 Task: In the Company abcny.com, schedule a meeting with title: 'Product Demo and Service Presentation', Select date: '25 August, 2023', select start time: 11:00:AM. Add location in person New York with meeting description: Kindly join this meeting to understand Product Demo and Service Presentation. Add attendees from company's contact and save.. Logged in from softage.1@softage.net
Action: Mouse moved to (75, 49)
Screenshot: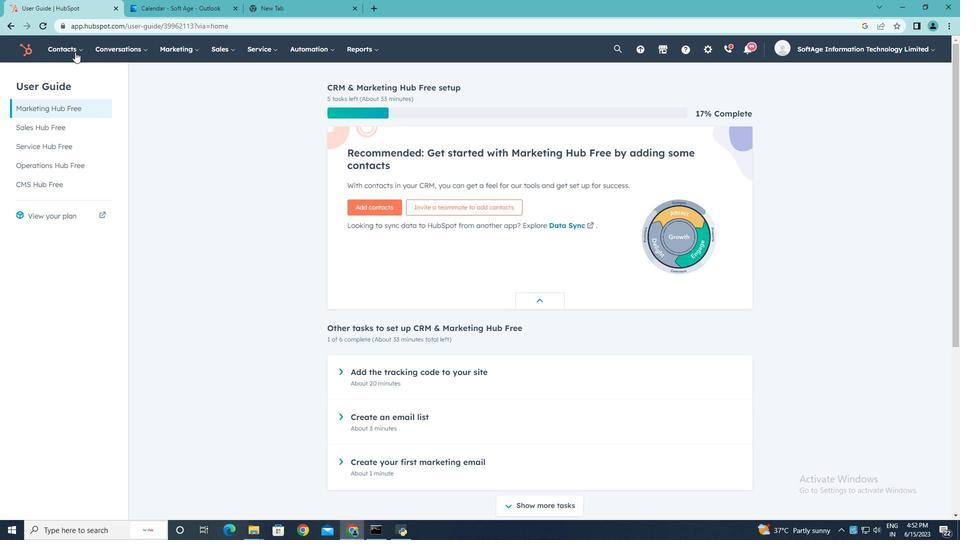 
Action: Mouse pressed left at (75, 49)
Screenshot: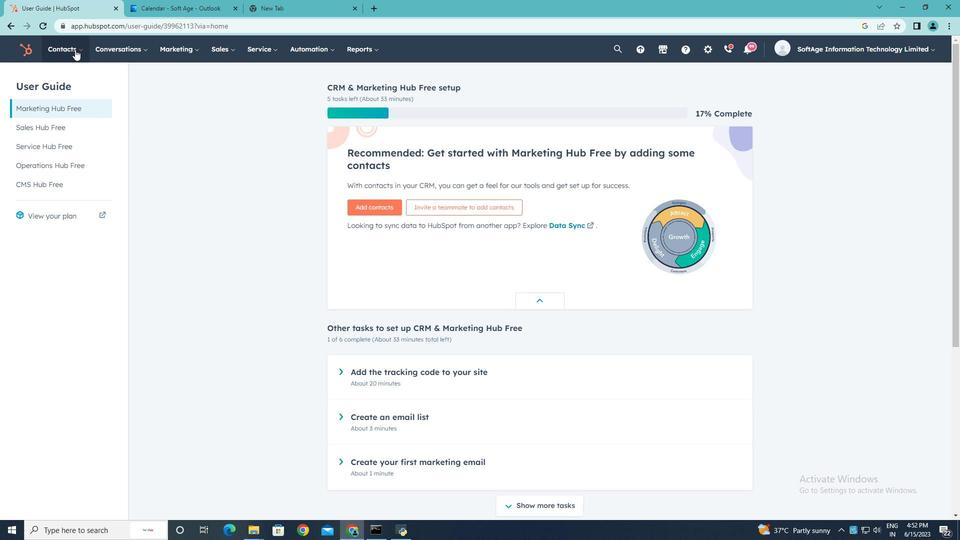 
Action: Mouse moved to (83, 99)
Screenshot: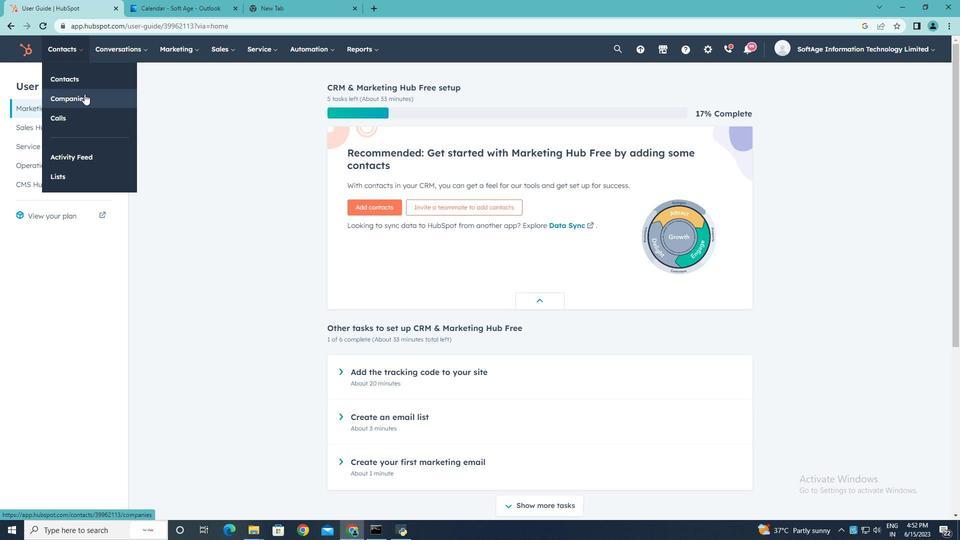 
Action: Mouse pressed left at (83, 99)
Screenshot: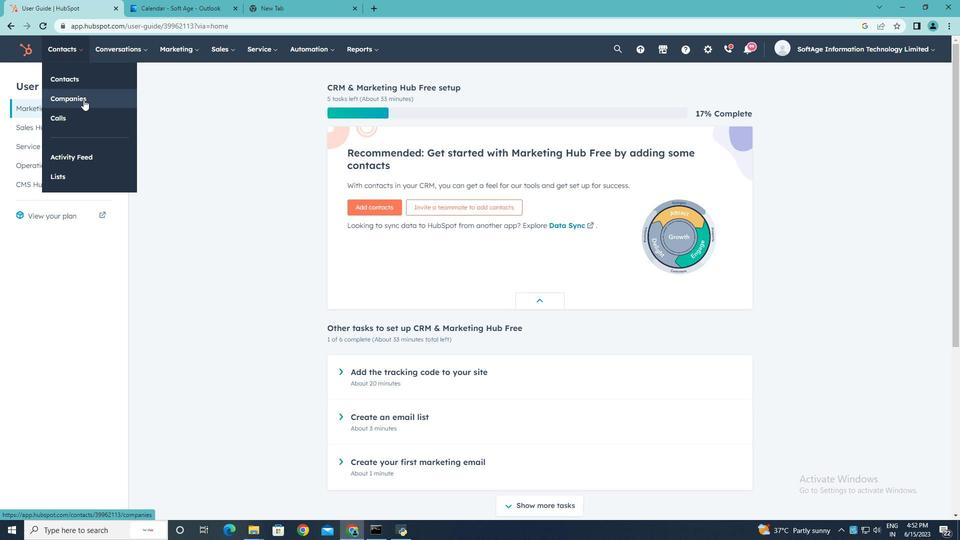 
Action: Mouse moved to (77, 163)
Screenshot: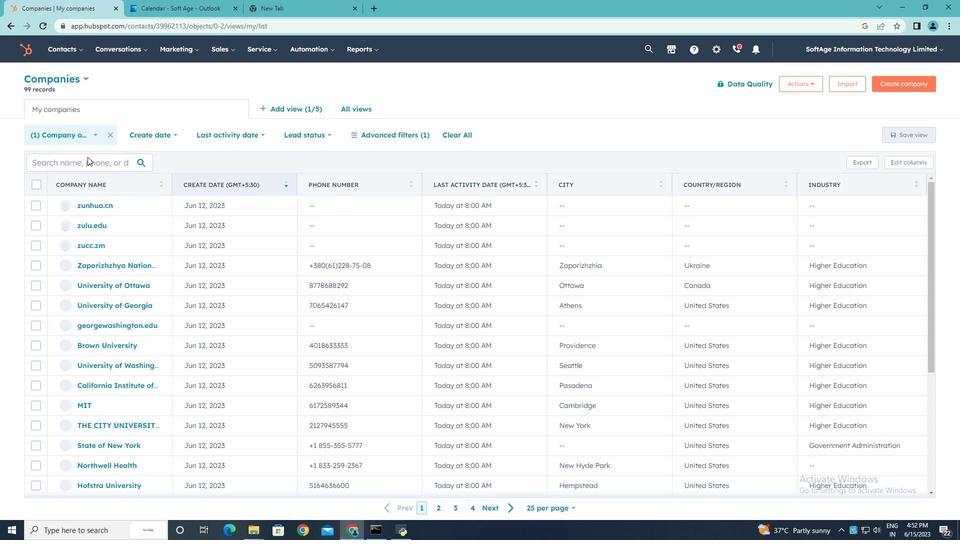 
Action: Mouse pressed left at (77, 163)
Screenshot: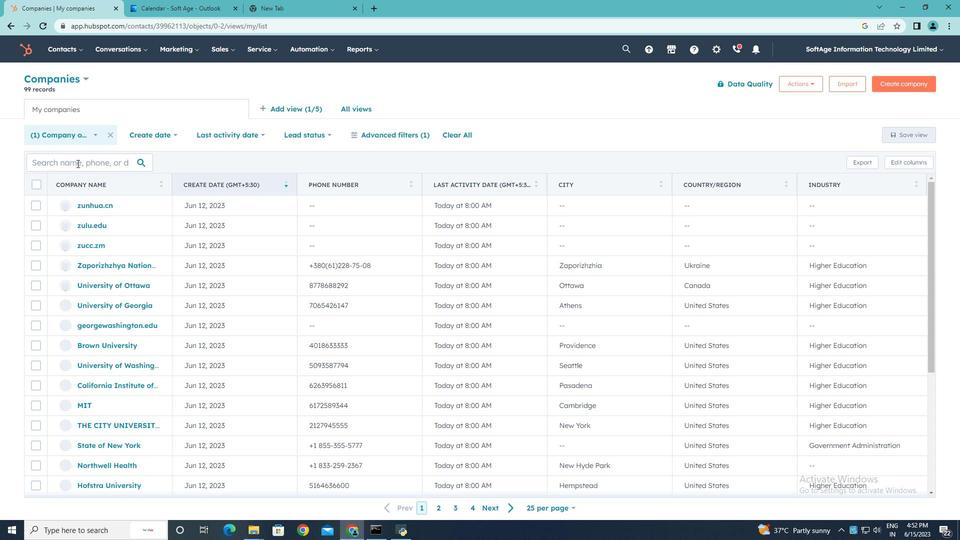 
Action: Mouse moved to (77, 163)
Screenshot: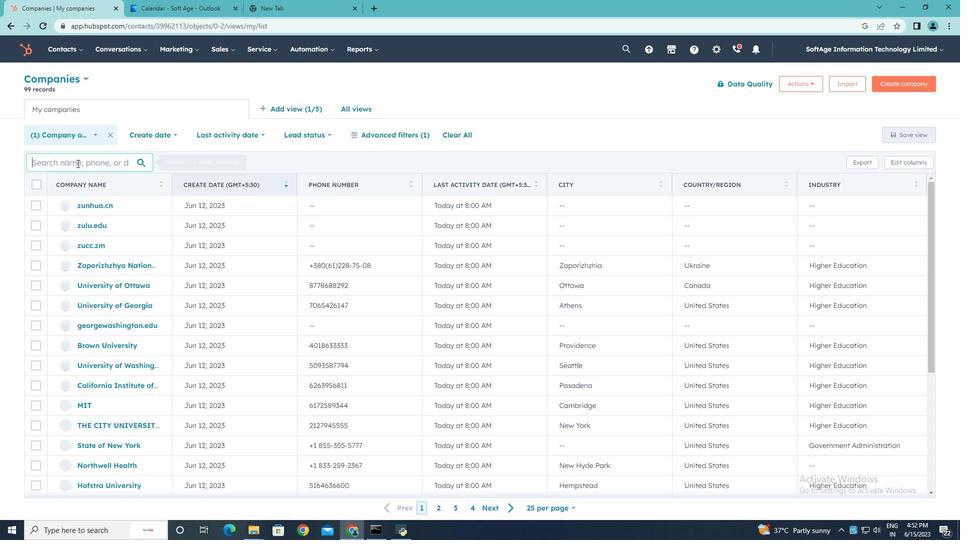 
Action: Key pressed abcny.com
Screenshot: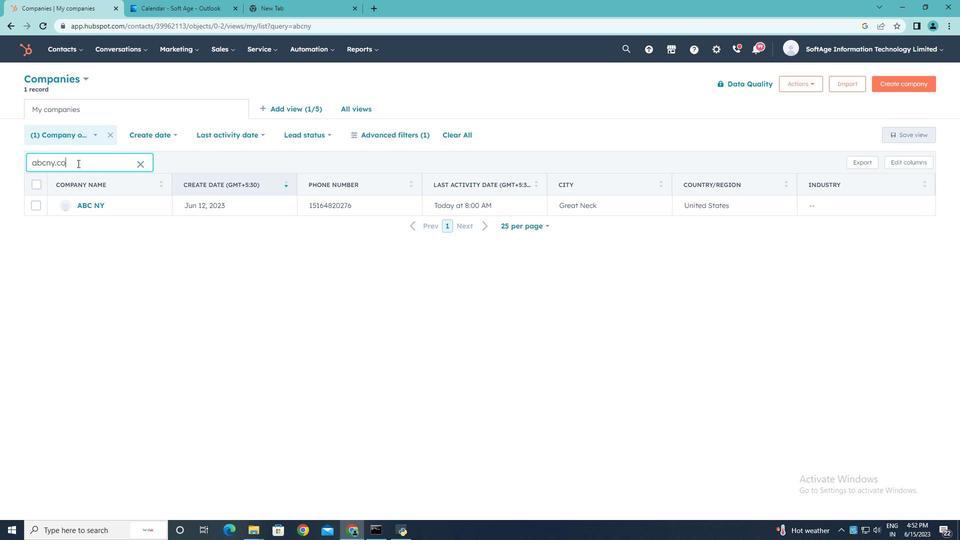 
Action: Mouse moved to (95, 208)
Screenshot: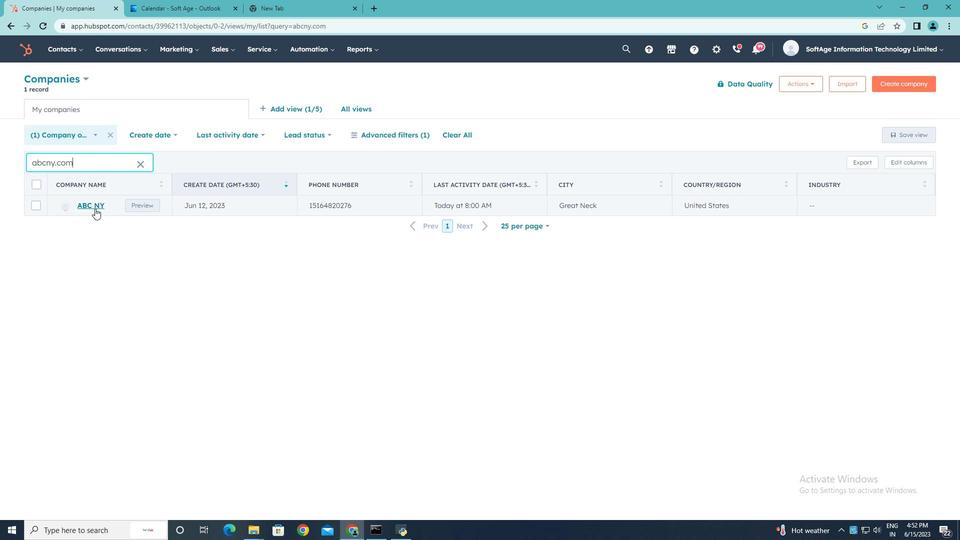 
Action: Mouse pressed left at (95, 208)
Screenshot: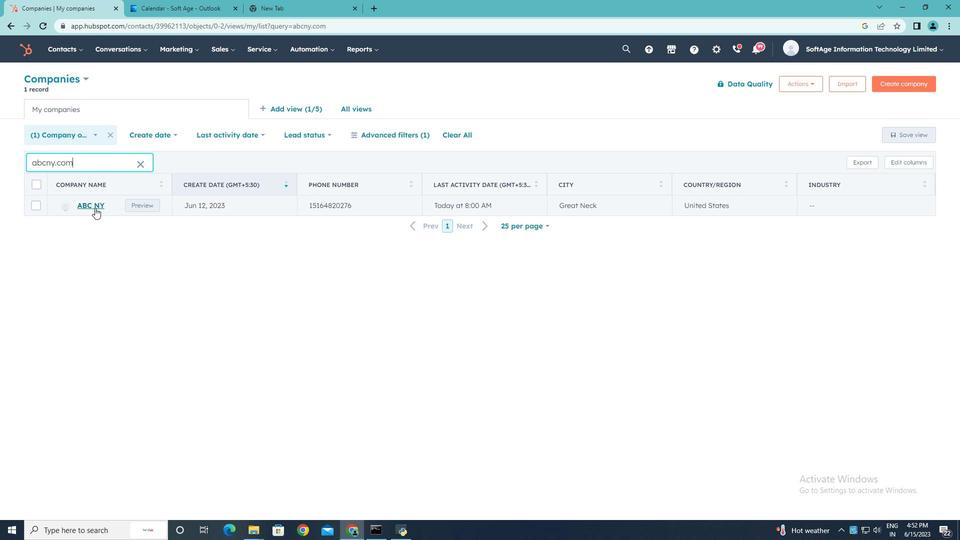 
Action: Mouse moved to (161, 166)
Screenshot: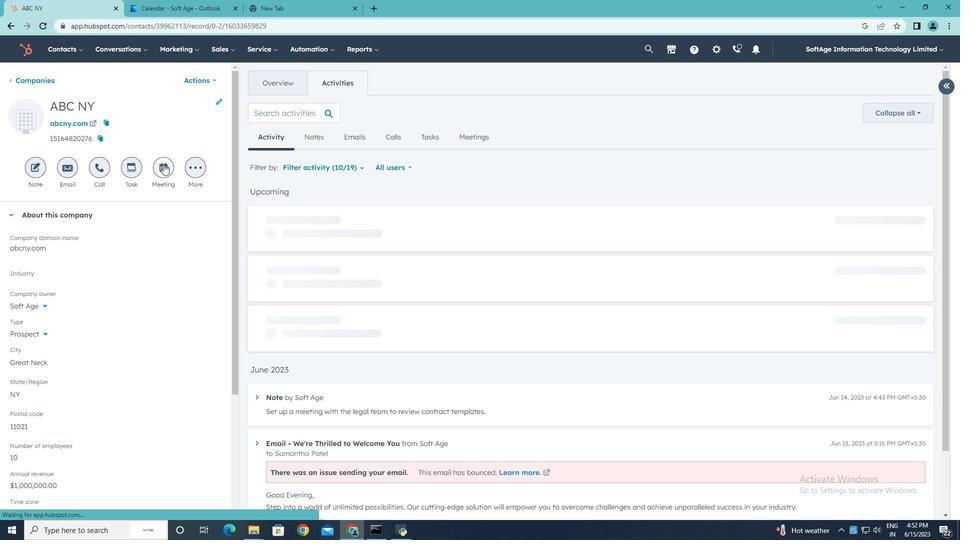 
Action: Mouse pressed left at (161, 166)
Screenshot: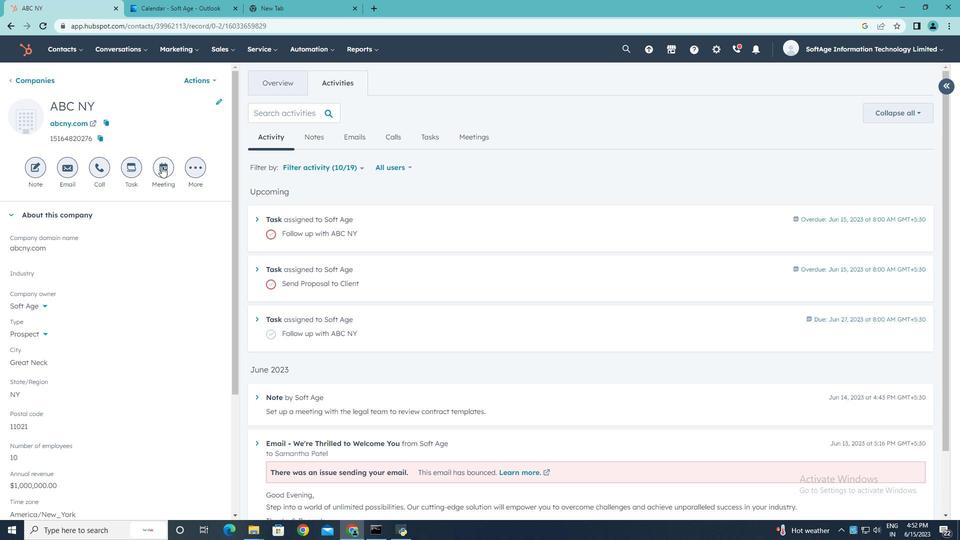 
Action: Key pressed <Key.shift>Product<Key.space><Key.shift>Demo<Key.space><Key.space>and<Key.space><Key.shift>Service<Key.space><Key.shift><Key.shift><Key.shift><Key.shift><Key.shift><Key.shift><Key.shift><Key.shift><Key.shift><Key.shift><Key.shift><Key.shift><Key.shift><Key.shift><Key.shift><Key.shift><Key.shift><Key.shift><Key.shift>Presentation.
Screenshot: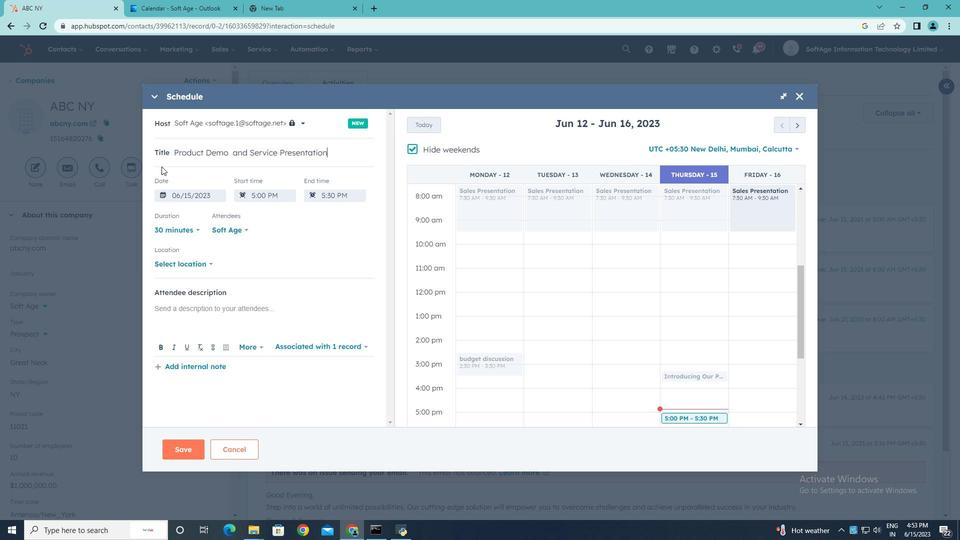
Action: Mouse moved to (413, 150)
Screenshot: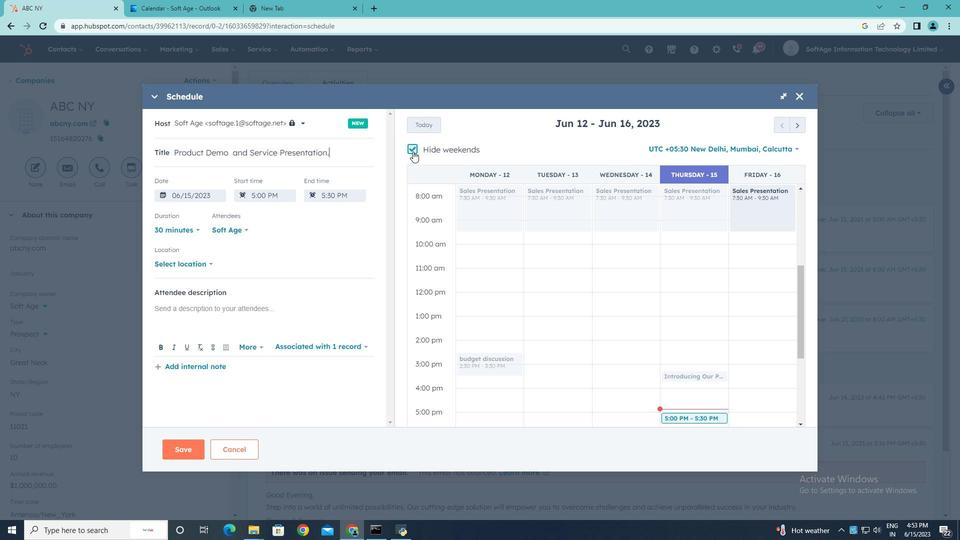 
Action: Mouse pressed left at (413, 150)
Screenshot: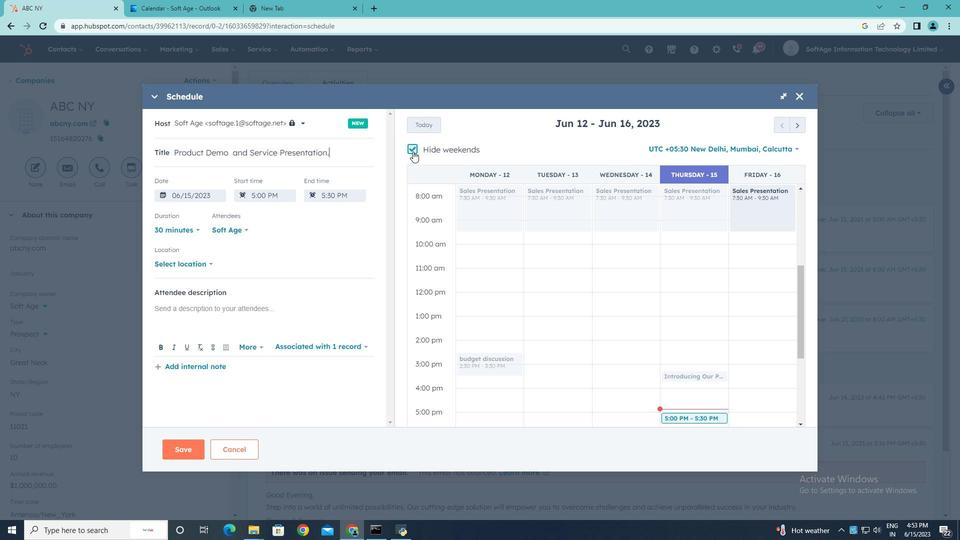 
Action: Mouse moved to (797, 126)
Screenshot: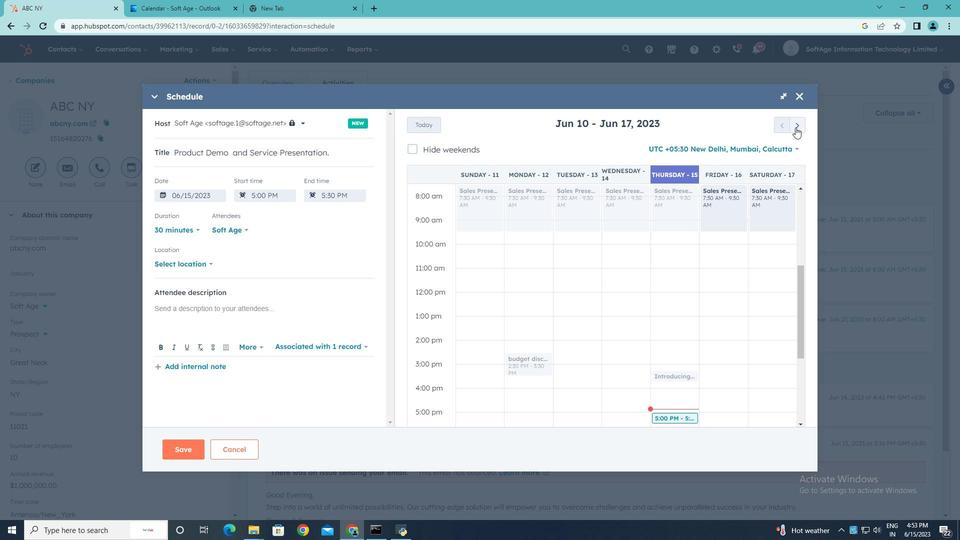 
Action: Mouse pressed left at (797, 126)
Screenshot: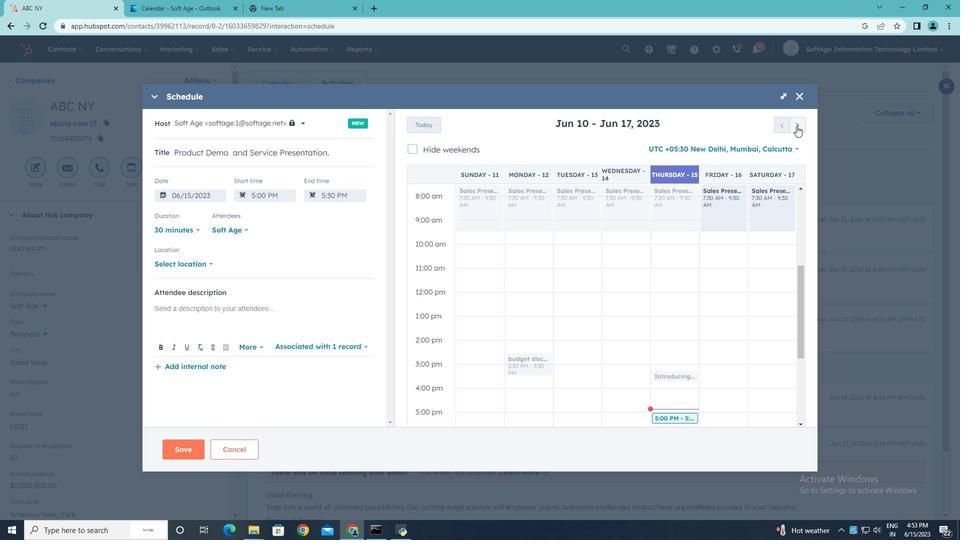 
Action: Mouse pressed left at (797, 126)
Screenshot: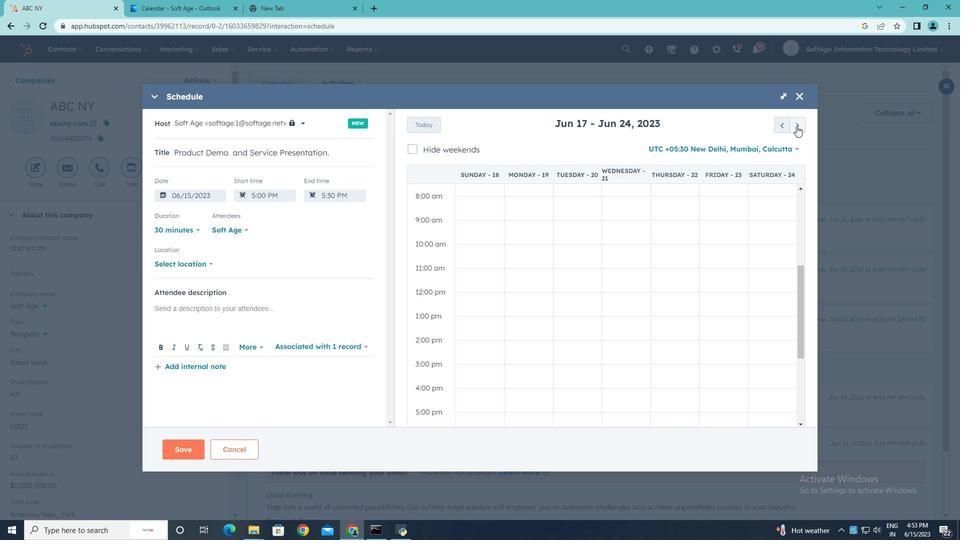 
Action: Mouse pressed left at (797, 126)
Screenshot: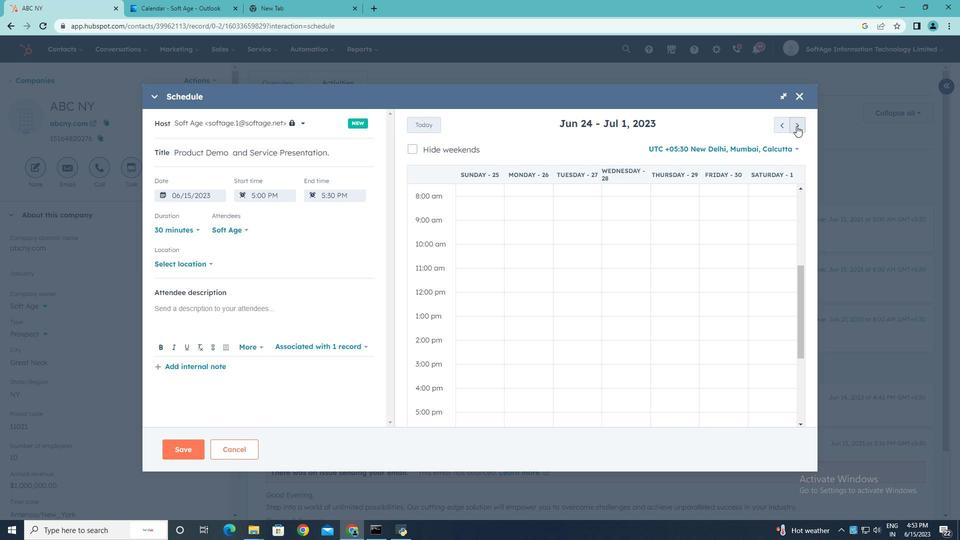 
Action: Mouse pressed left at (797, 126)
Screenshot: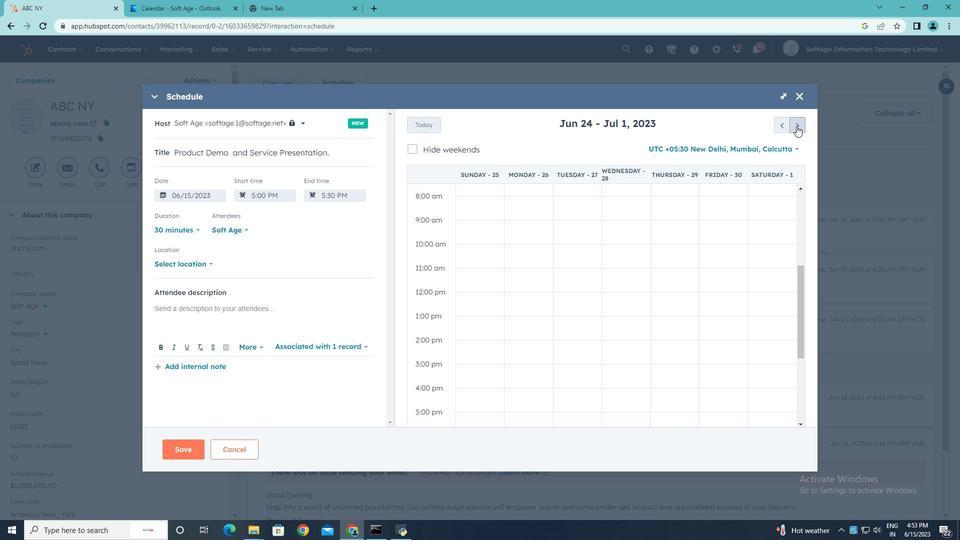 
Action: Mouse pressed left at (797, 126)
Screenshot: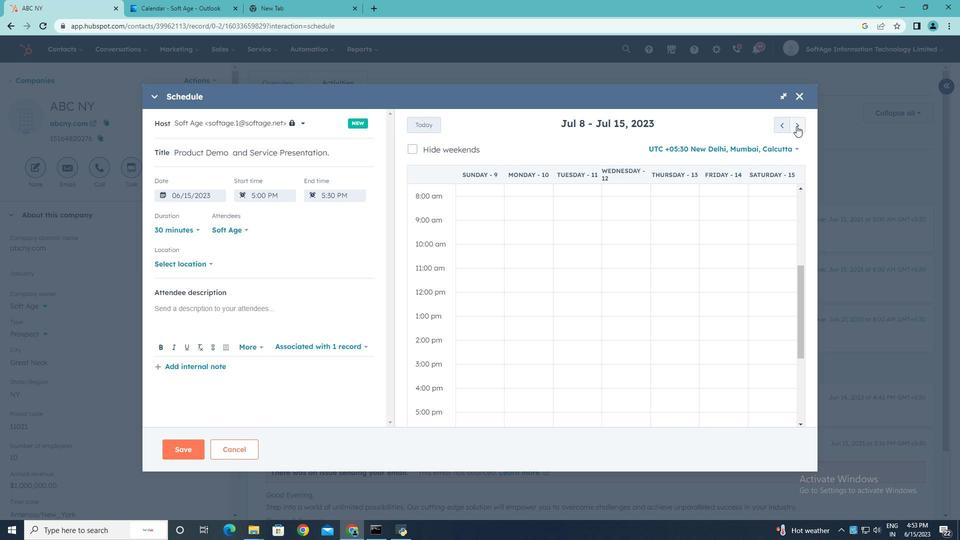 
Action: Mouse pressed left at (797, 126)
Screenshot: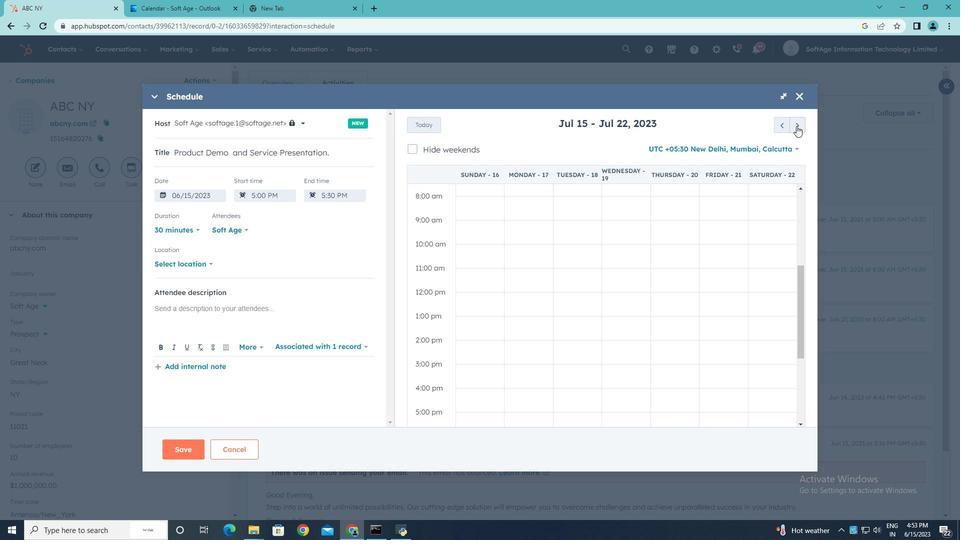 
Action: Mouse pressed left at (797, 126)
Screenshot: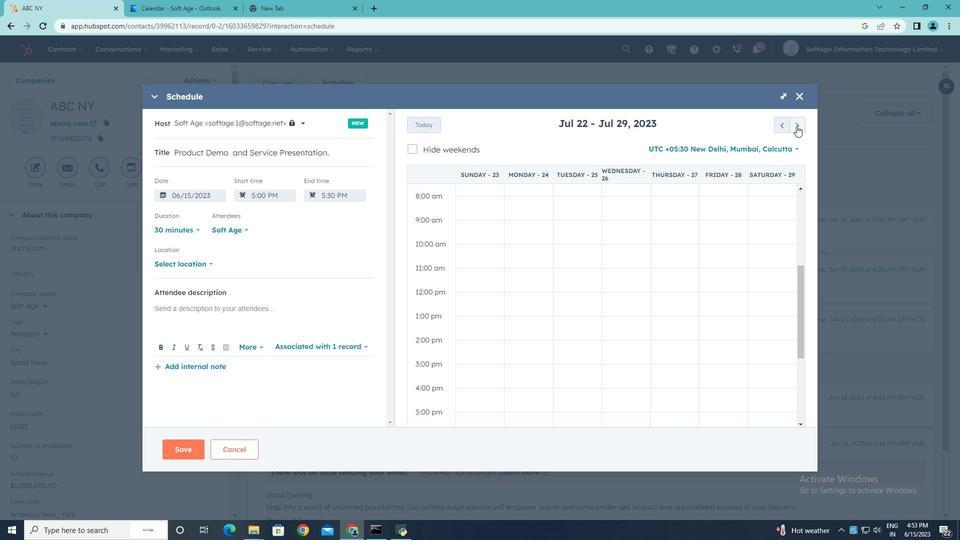 
Action: Mouse pressed left at (797, 126)
Screenshot: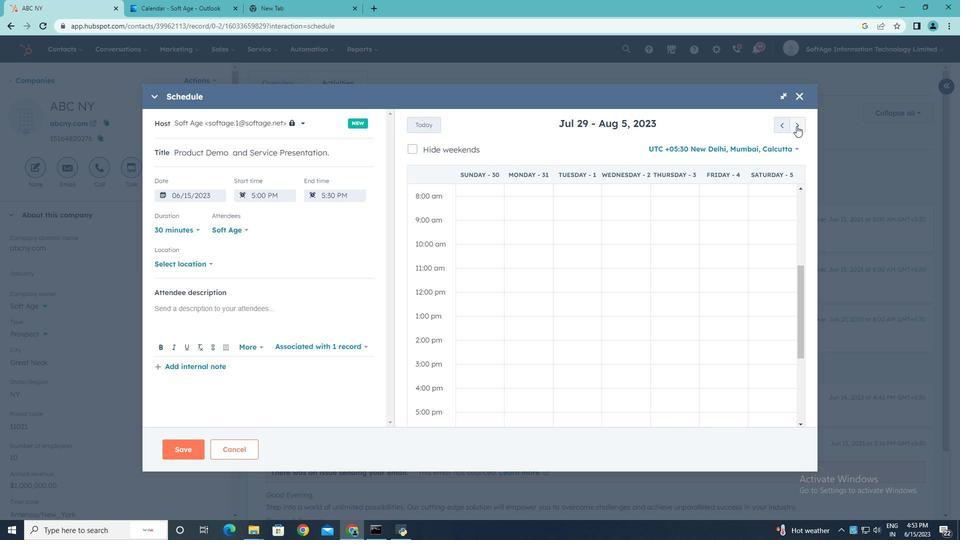 
Action: Mouse pressed left at (797, 126)
Screenshot: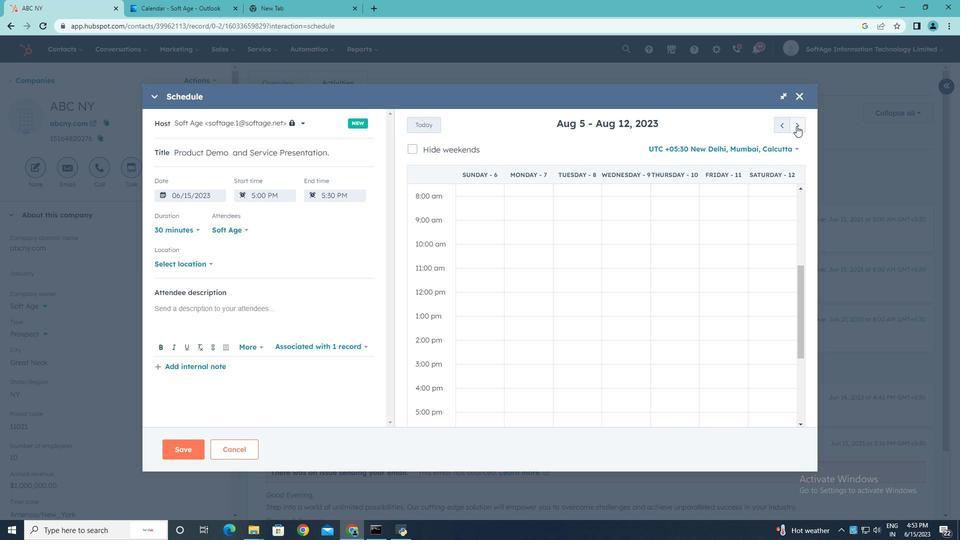 
Action: Mouse moved to (796, 126)
Screenshot: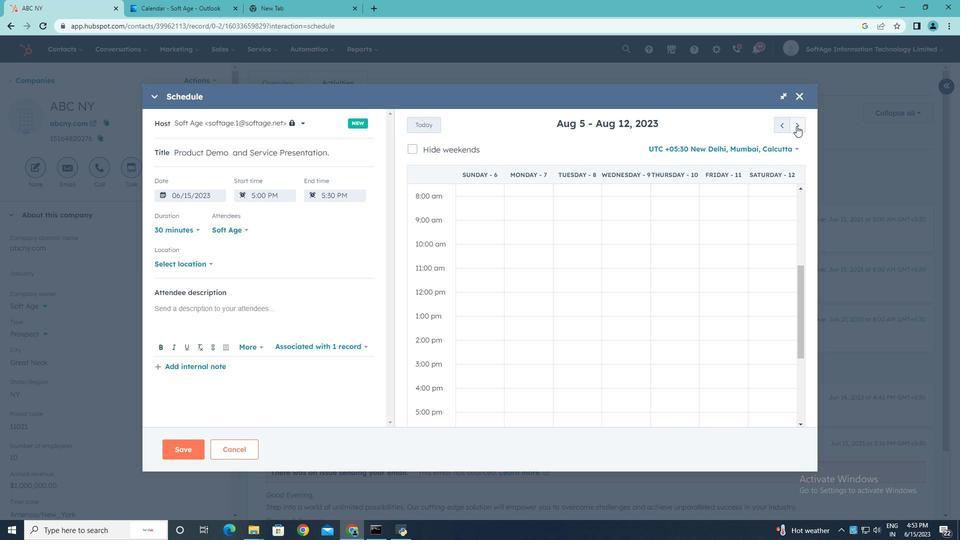 
Action: Mouse pressed left at (796, 126)
Screenshot: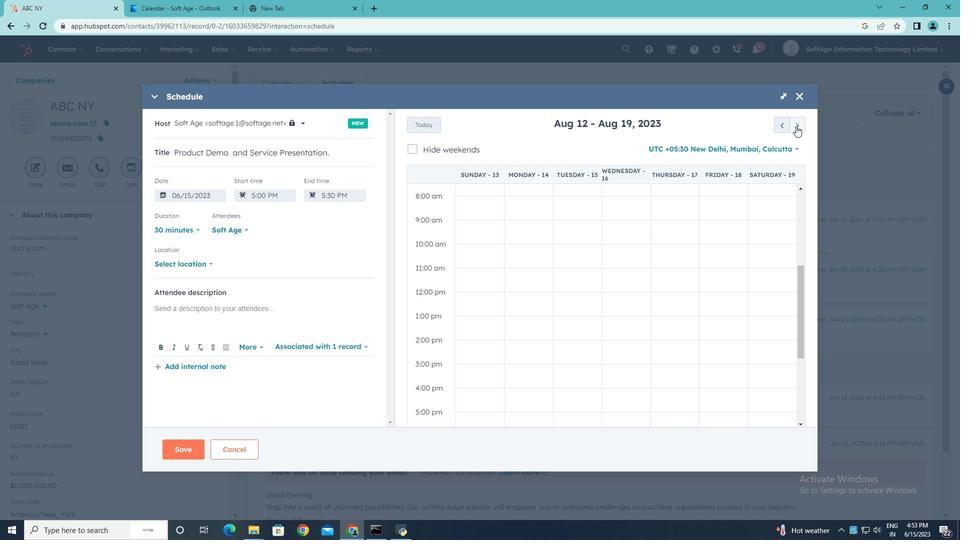 
Action: Mouse moved to (712, 270)
Screenshot: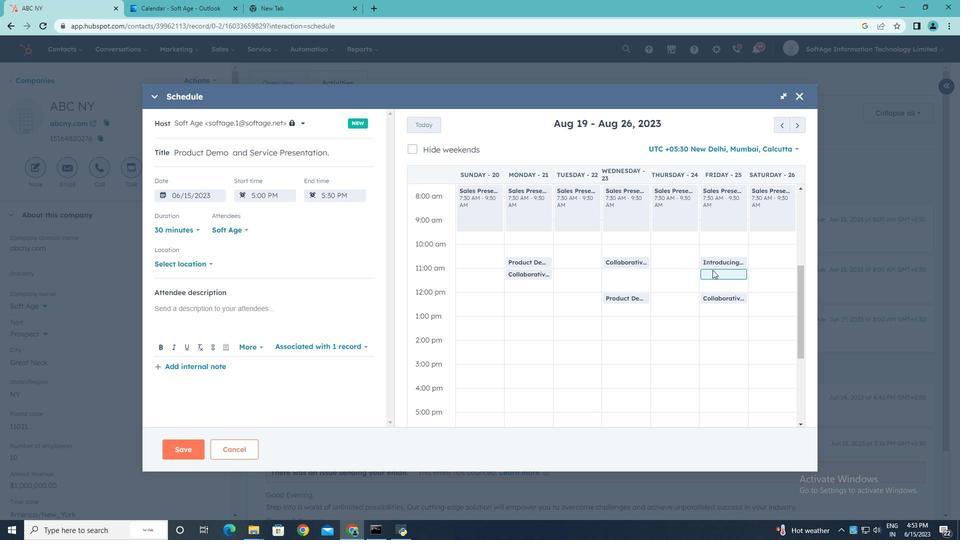
Action: Mouse pressed left at (712, 270)
Screenshot: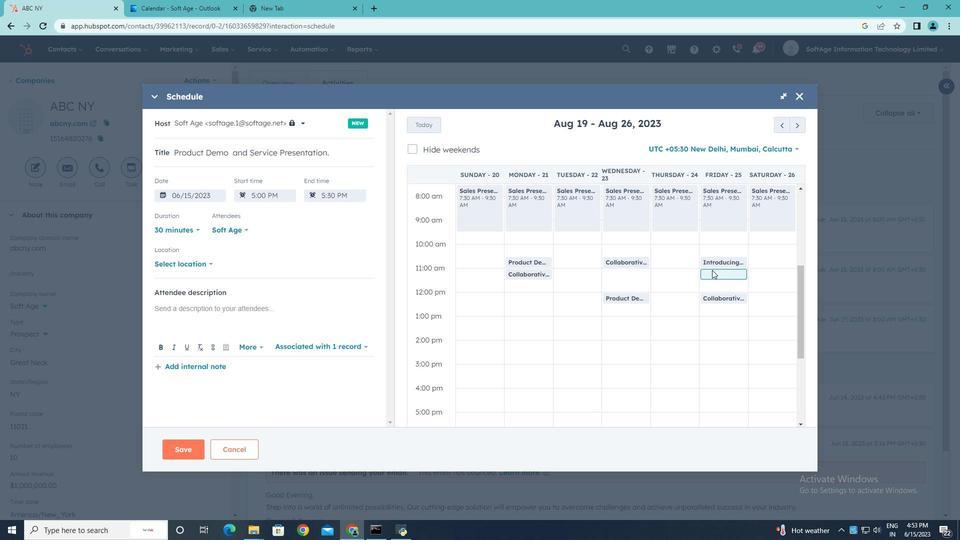 
Action: Mouse moved to (213, 261)
Screenshot: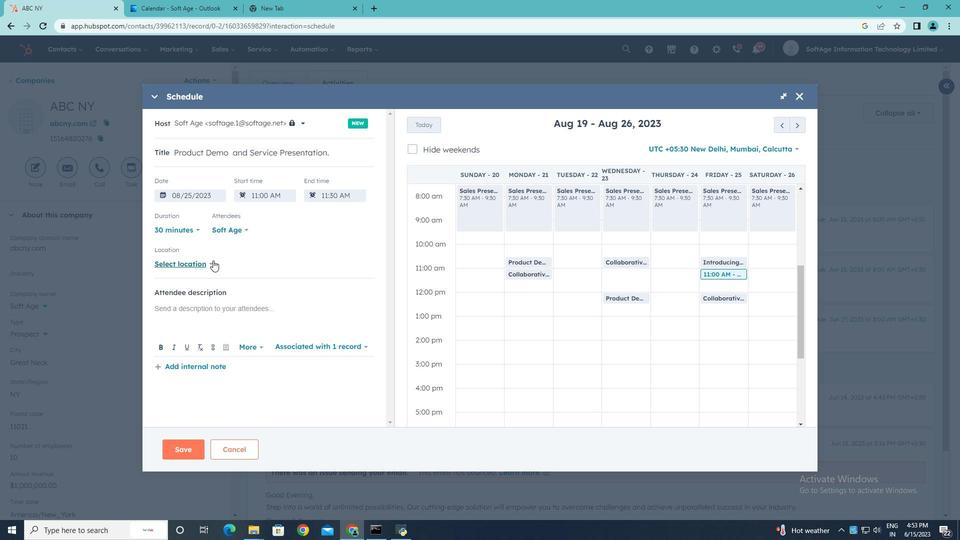 
Action: Mouse pressed left at (213, 261)
Screenshot: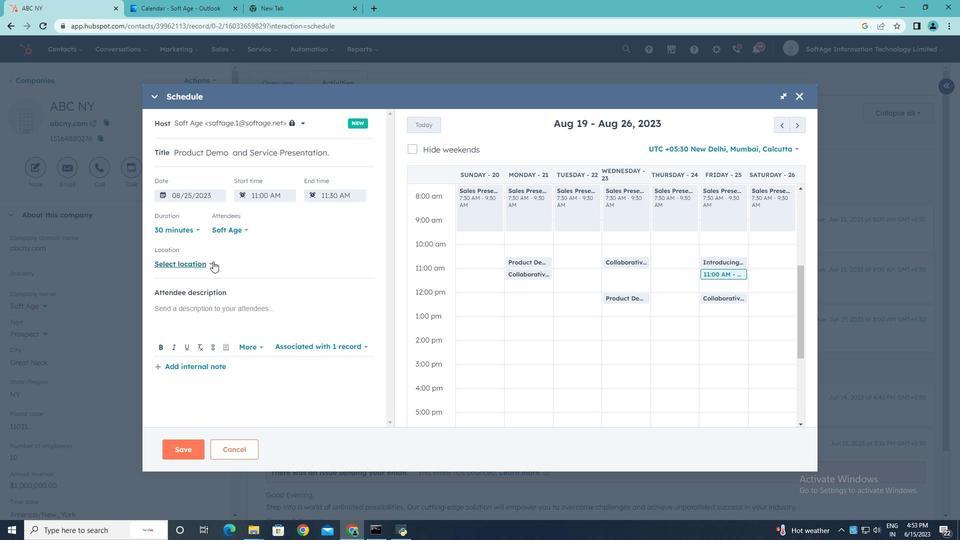
Action: Mouse moved to (247, 258)
Screenshot: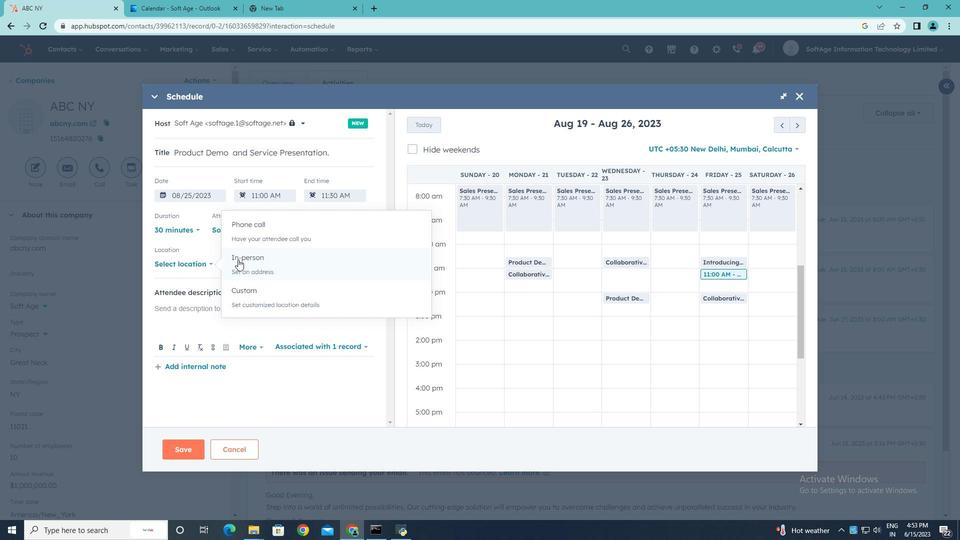 
Action: Mouse pressed left at (247, 258)
Screenshot: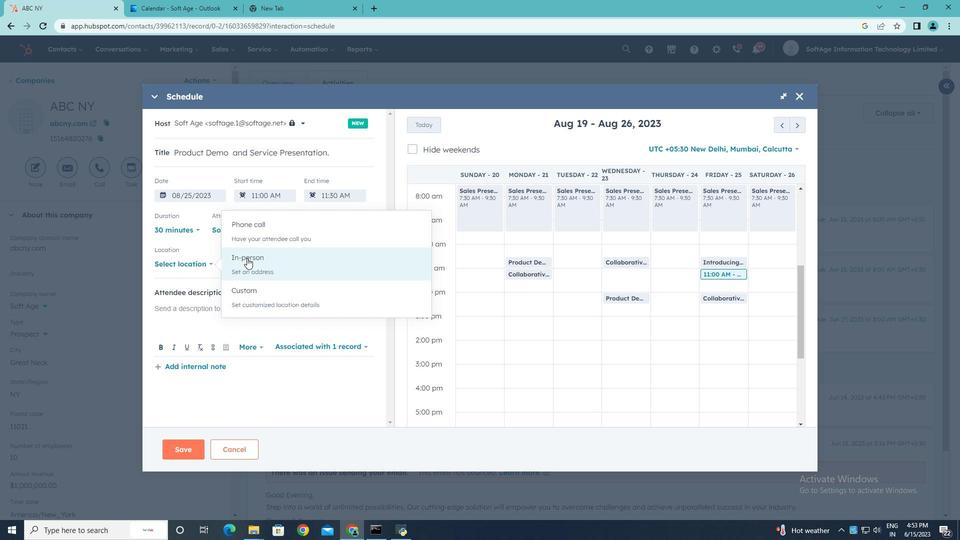 
Action: Mouse pressed left at (247, 258)
Screenshot: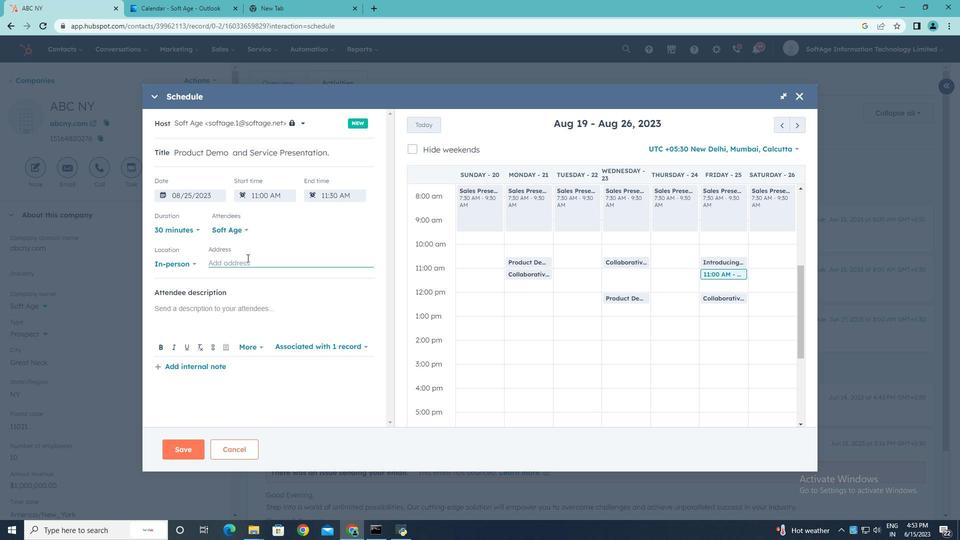 
Action: Key pressed <Key.shift>NB<Key.backspace>ew<Key.space><Key.shift>York
Screenshot: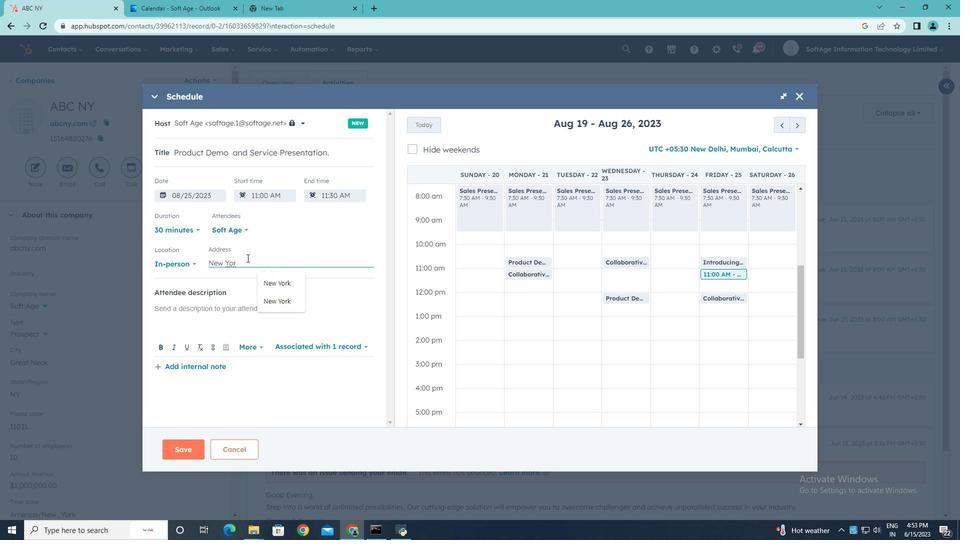 
Action: Mouse moved to (202, 310)
Screenshot: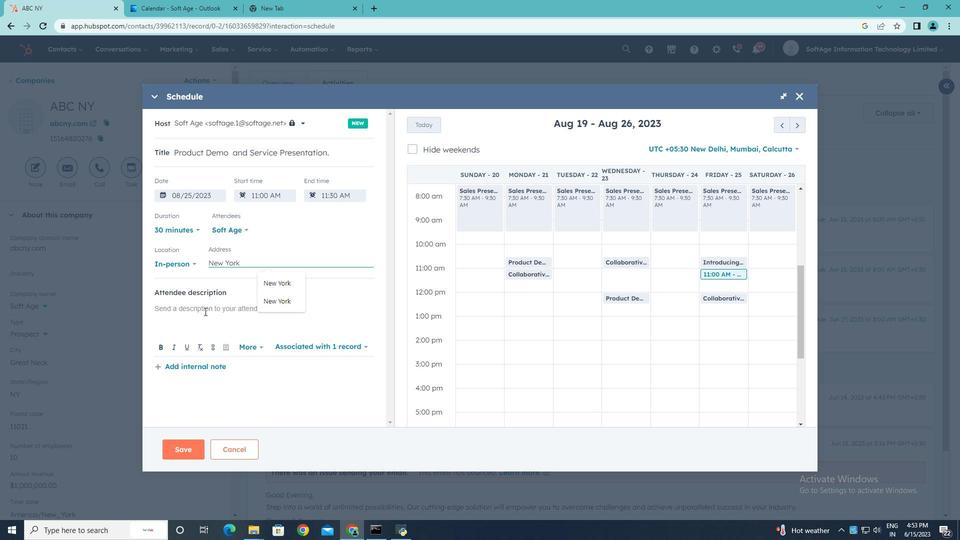 
Action: Mouse pressed left at (202, 310)
Screenshot: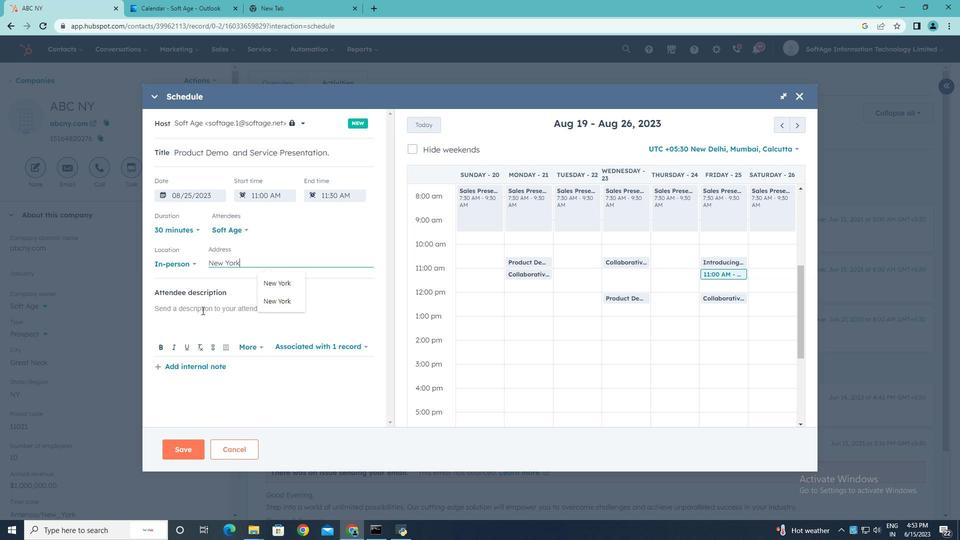 
Action: Key pressed <Key.shift>Kindly<Key.space><Key.shift>join<Key.space>this<Key.space>meeting<Key.space>to<Key.space>understand<Key.space><Key.shift>Product<Key.space><Key.shift>Demo<Key.space>and<Key.space><Key.shift><Key.shift><Key.shift><Key.shift><Key.shift><Key.shift><Key.shift><Key.shift><Key.shift><Key.shift><Key.shift><Key.shift><Key.shift><Key.shift><Key.shift><Key.shift><Key.shift><Key.shift><Key.shift><Key.shift><Key.shift><Key.shift><Key.shift><Key.shift><Key.shift><Key.shift><Key.shift><Key.shift><Key.shift><Key.shift><Key.shift><Key.shift><Key.shift><Key.shift><Key.shift><Key.shift><Key.shift><Key.shift><Key.shift><Key.shift><Key.shift><Key.shift><Key.shift><Key.shift><Key.shift>Service<Key.space><Key.shift>Presentation.
Screenshot: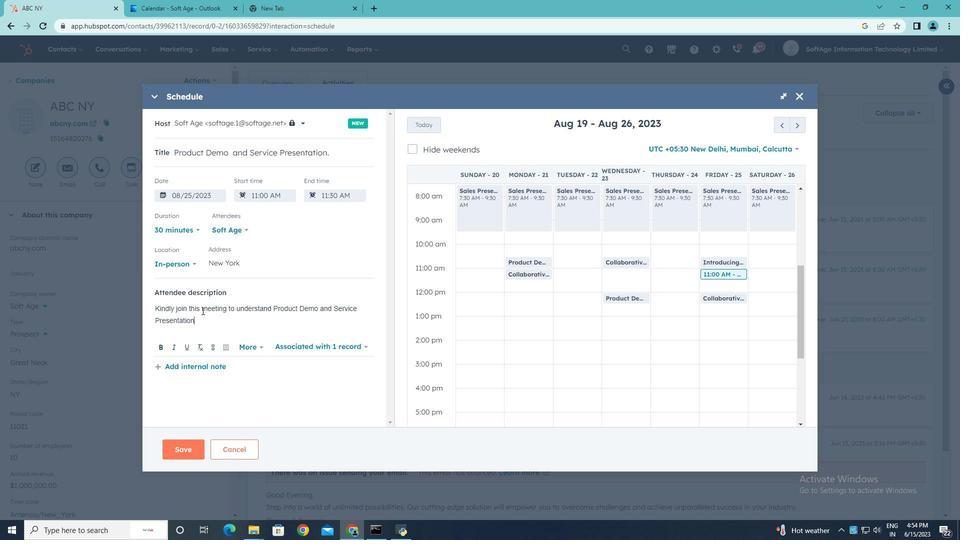 
Action: Mouse moved to (244, 230)
Screenshot: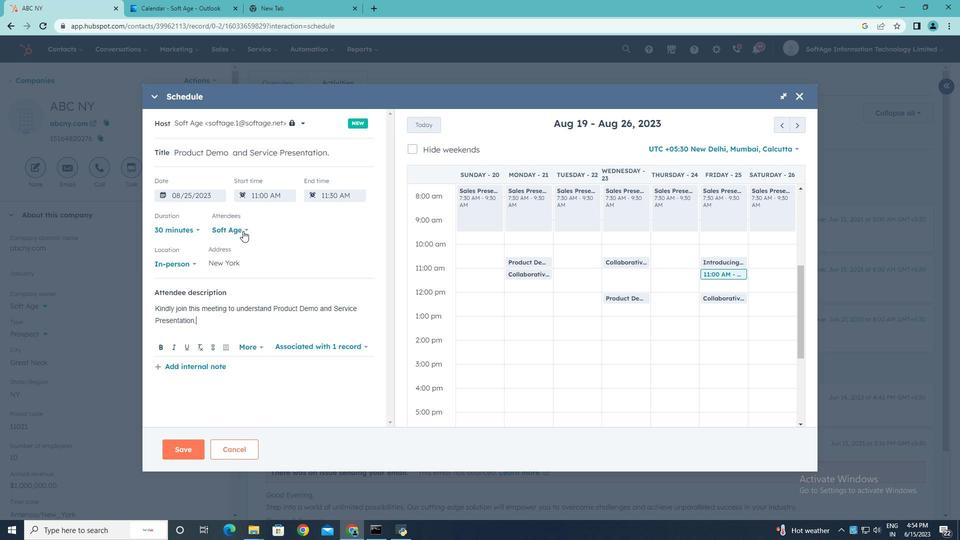 
Action: Mouse pressed left at (244, 230)
Screenshot: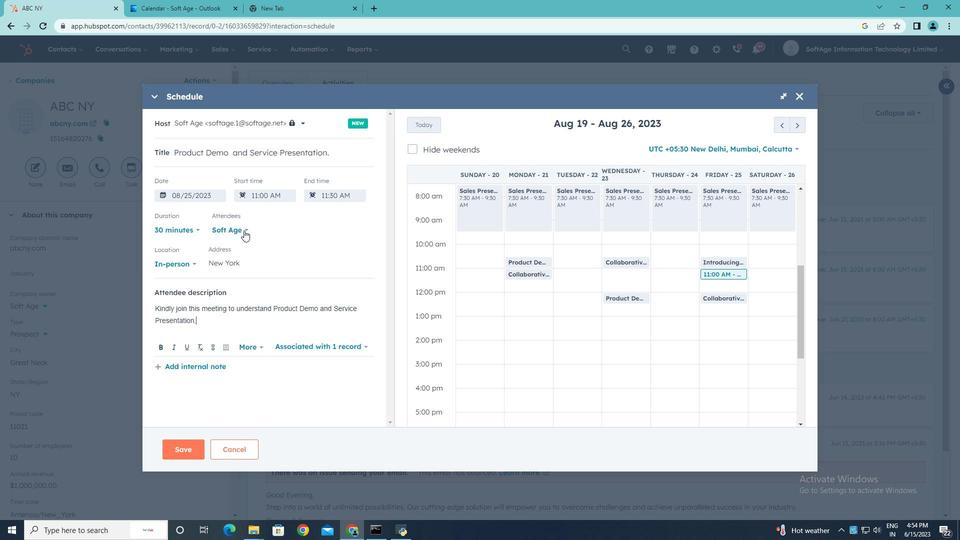 
Action: Mouse moved to (183, 355)
Screenshot: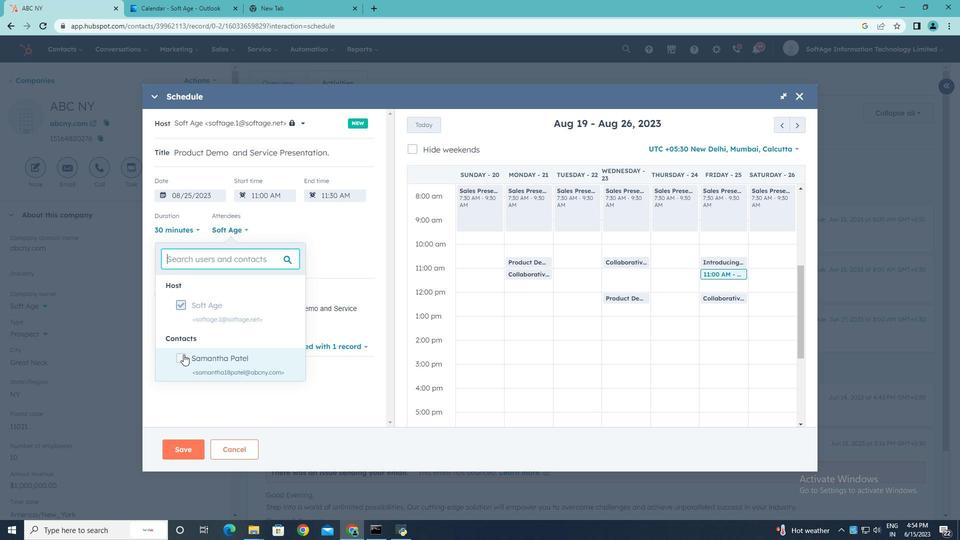
Action: Mouse pressed left at (183, 355)
Screenshot: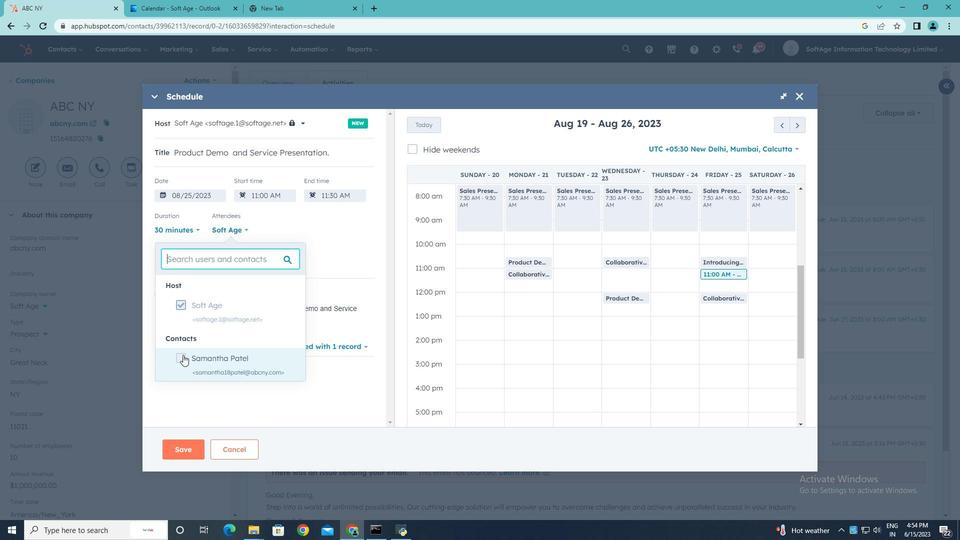 
Action: Mouse moved to (355, 391)
Screenshot: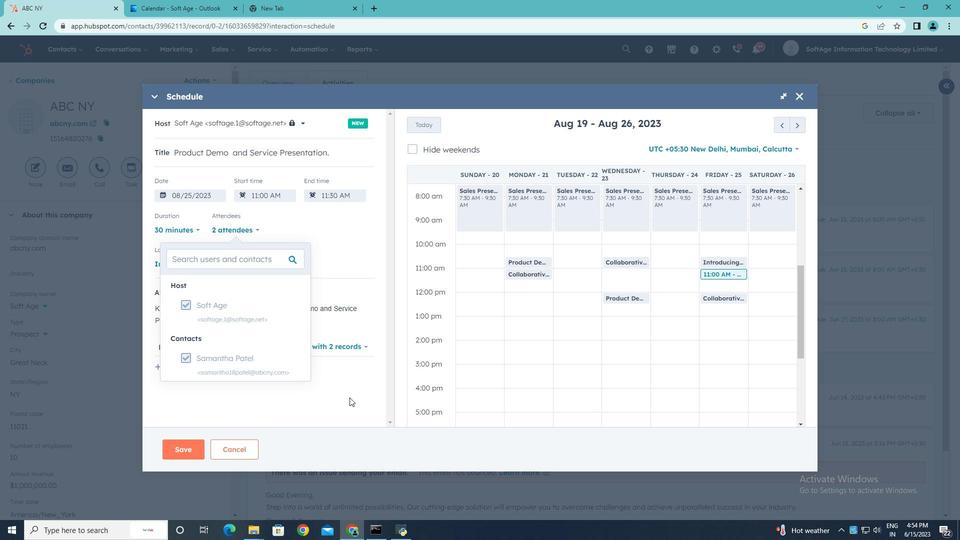 
Action: Mouse pressed left at (355, 391)
Screenshot: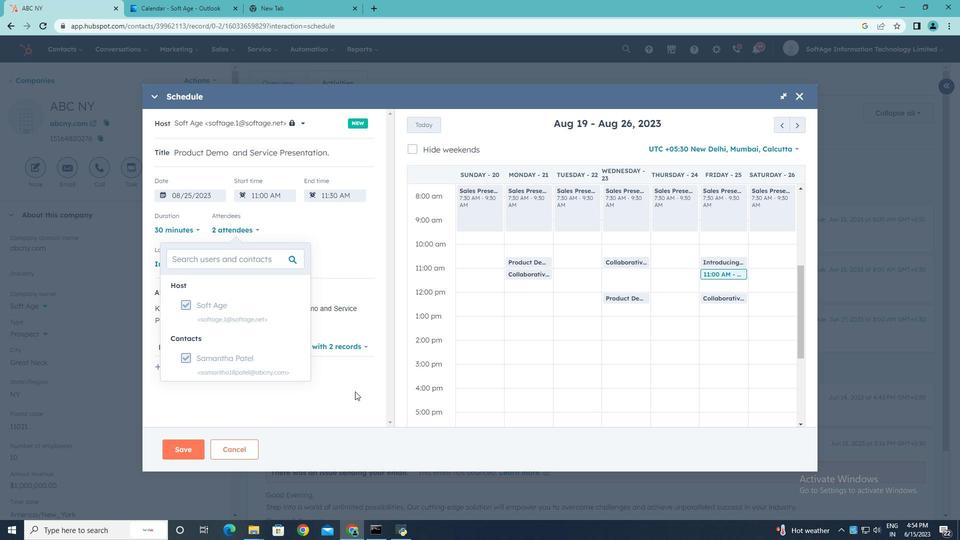 
Action: Mouse moved to (192, 447)
Screenshot: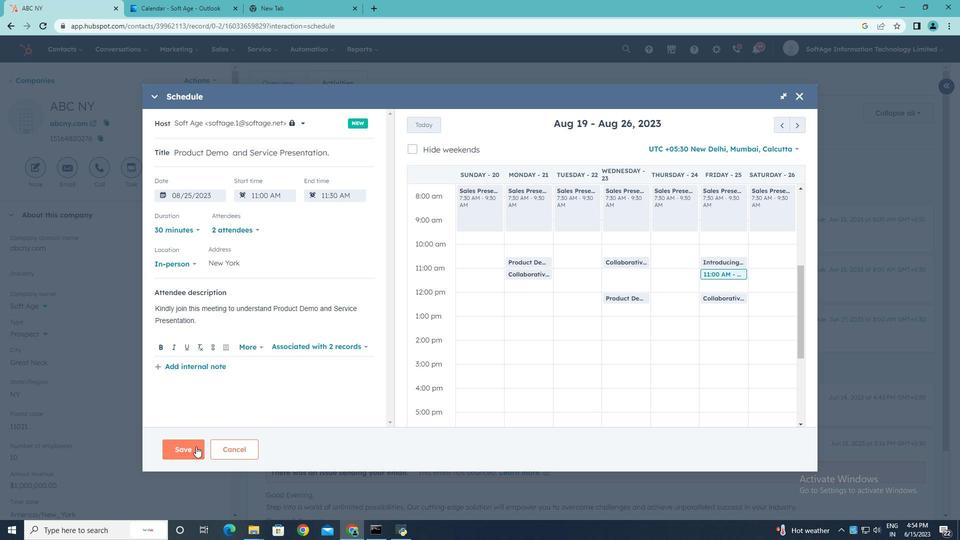 
Action: Mouse pressed left at (192, 447)
Screenshot: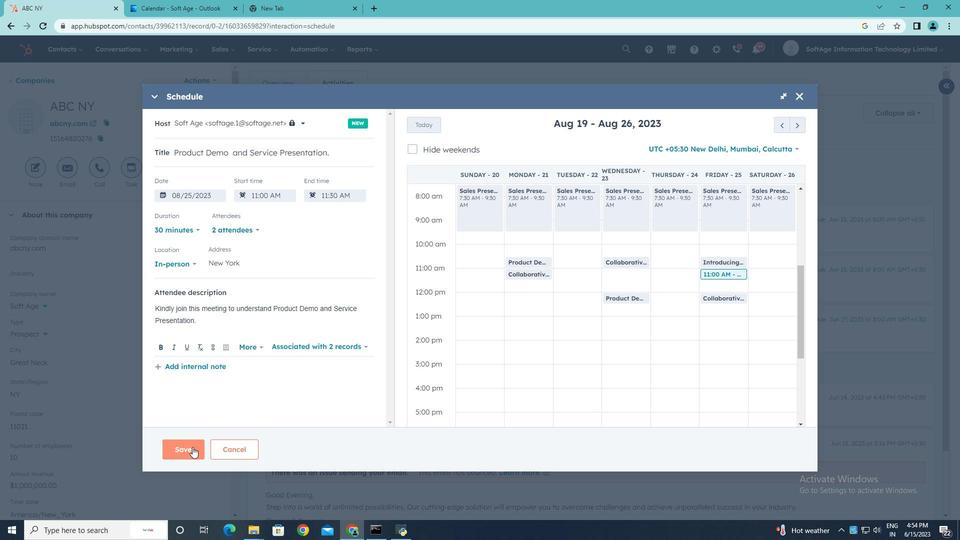 
